 Task: For heading Arial with bold.  font size for heading22,  'Change the font style of data to'Arial Narrow.  and font size to 14,  Change the alignment of both headline & data to Align middle.  In the sheet  FinStatement templates
Action: Mouse moved to (913, 123)
Screenshot: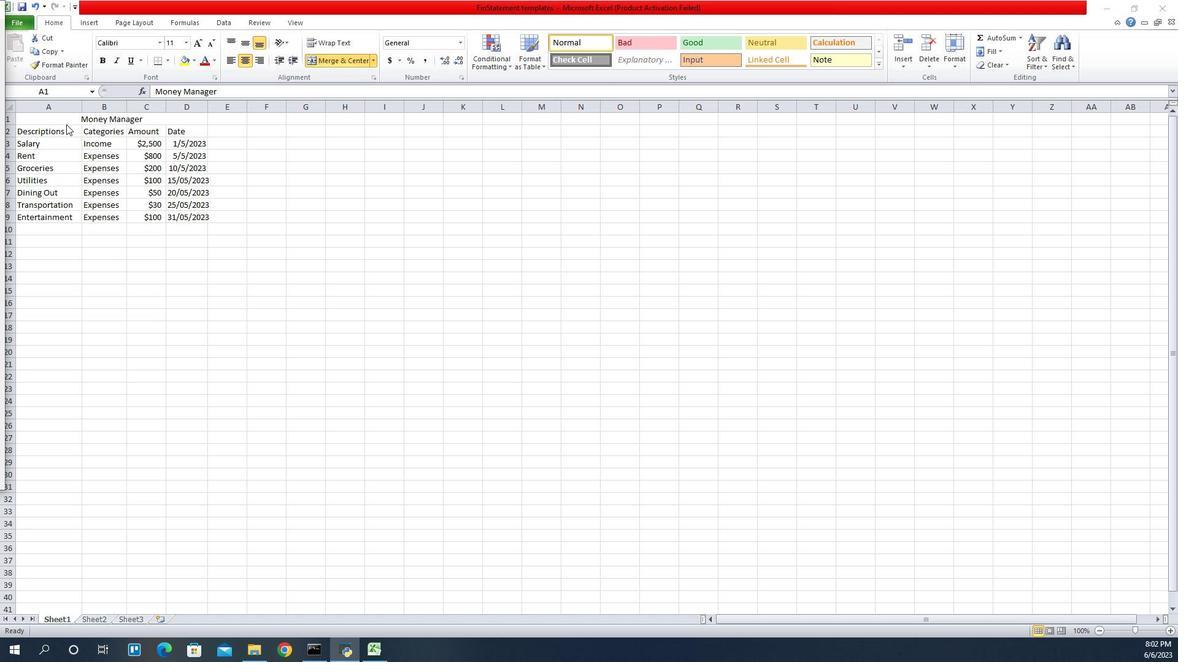 
Action: Mouse pressed left at (913, 123)
Screenshot: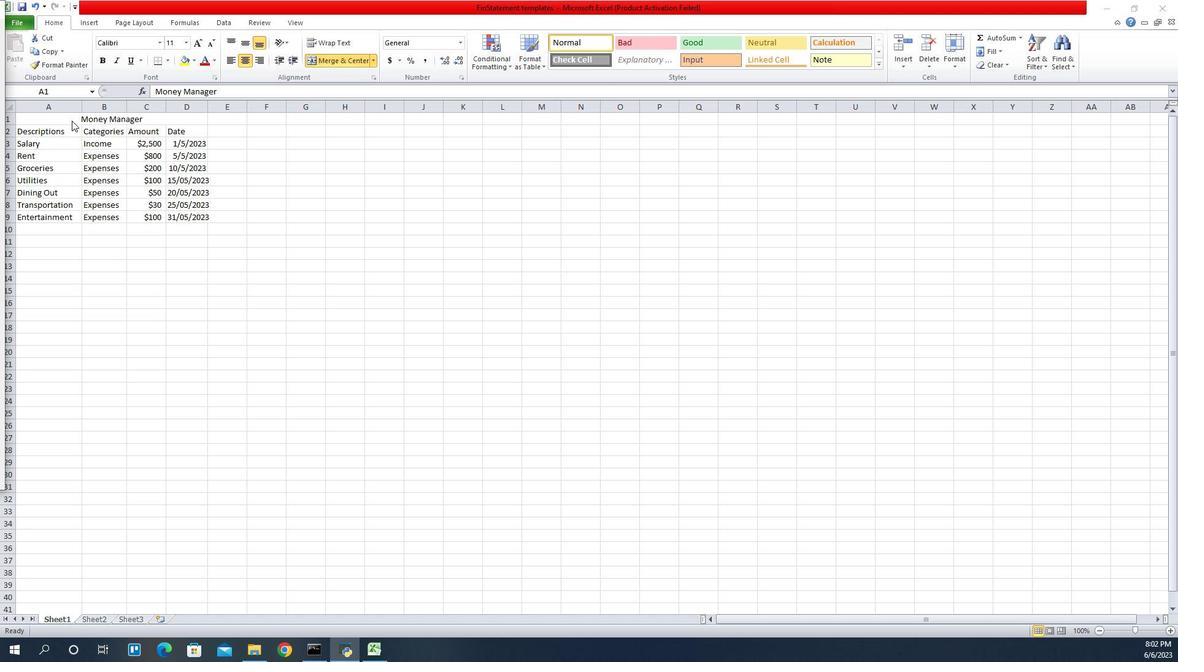 
Action: Mouse moved to (1001, 49)
Screenshot: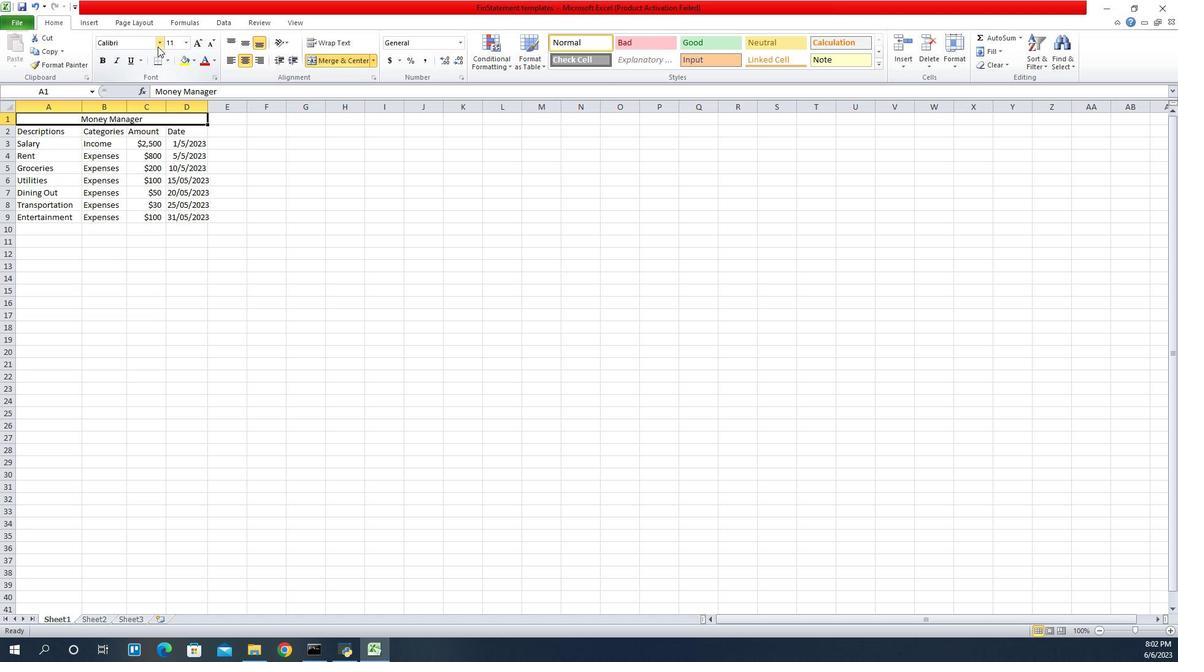 
Action: Mouse pressed left at (1001, 49)
Screenshot: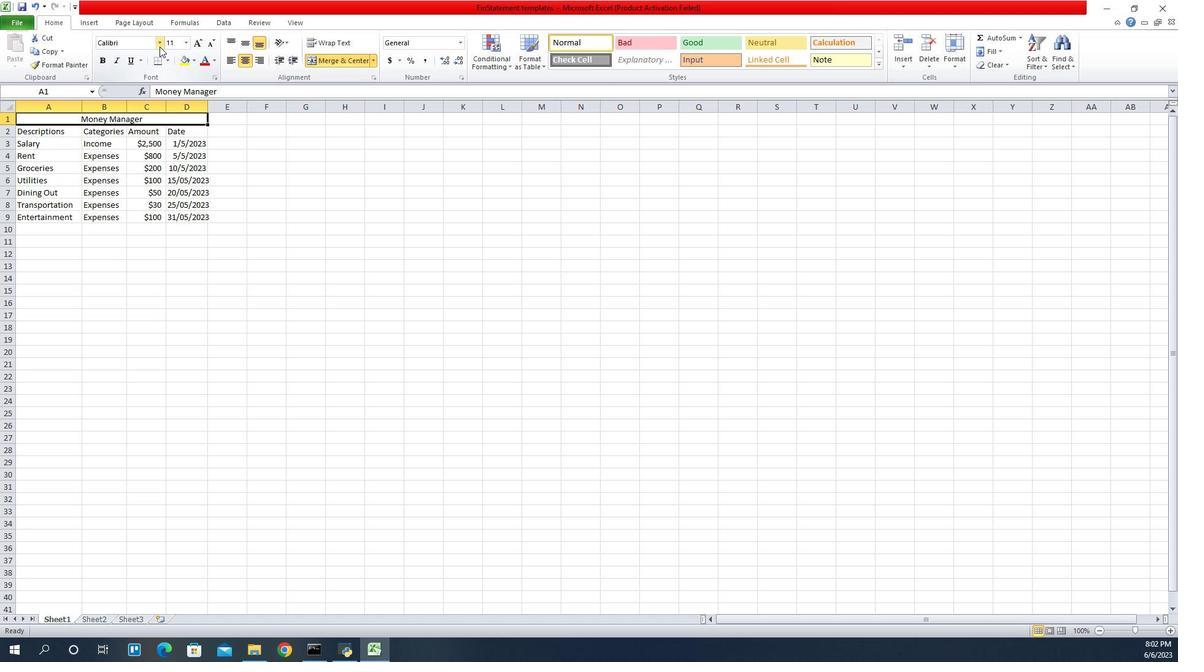 
Action: Mouse moved to (983, 144)
Screenshot: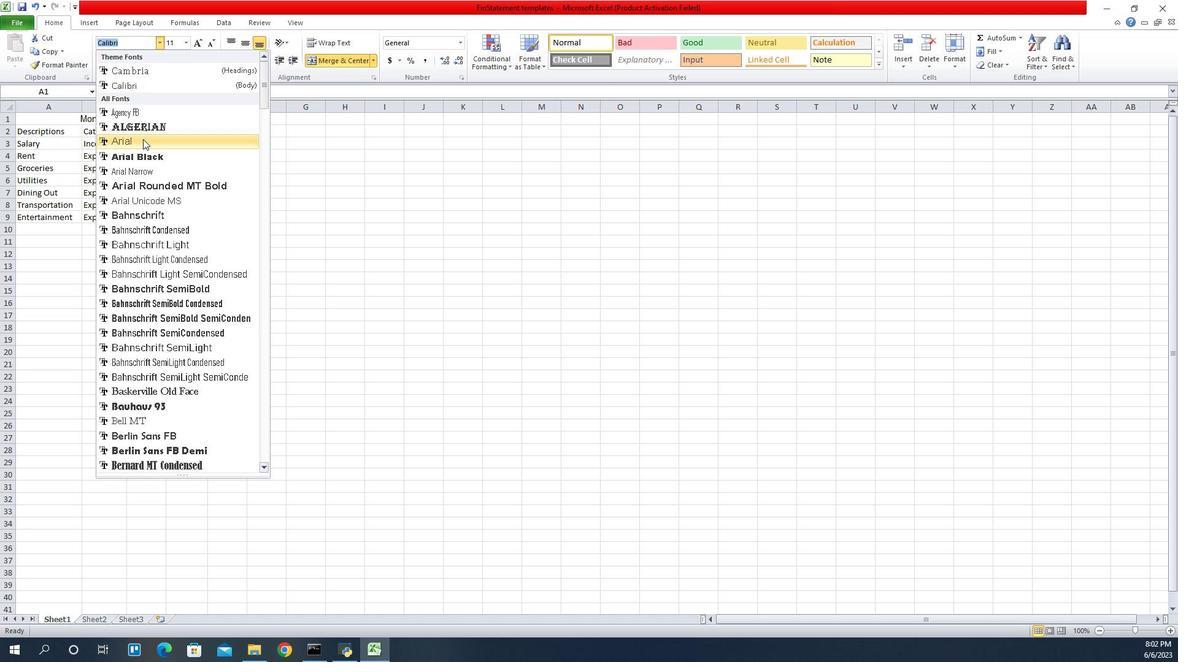 
Action: Mouse pressed left at (983, 144)
Screenshot: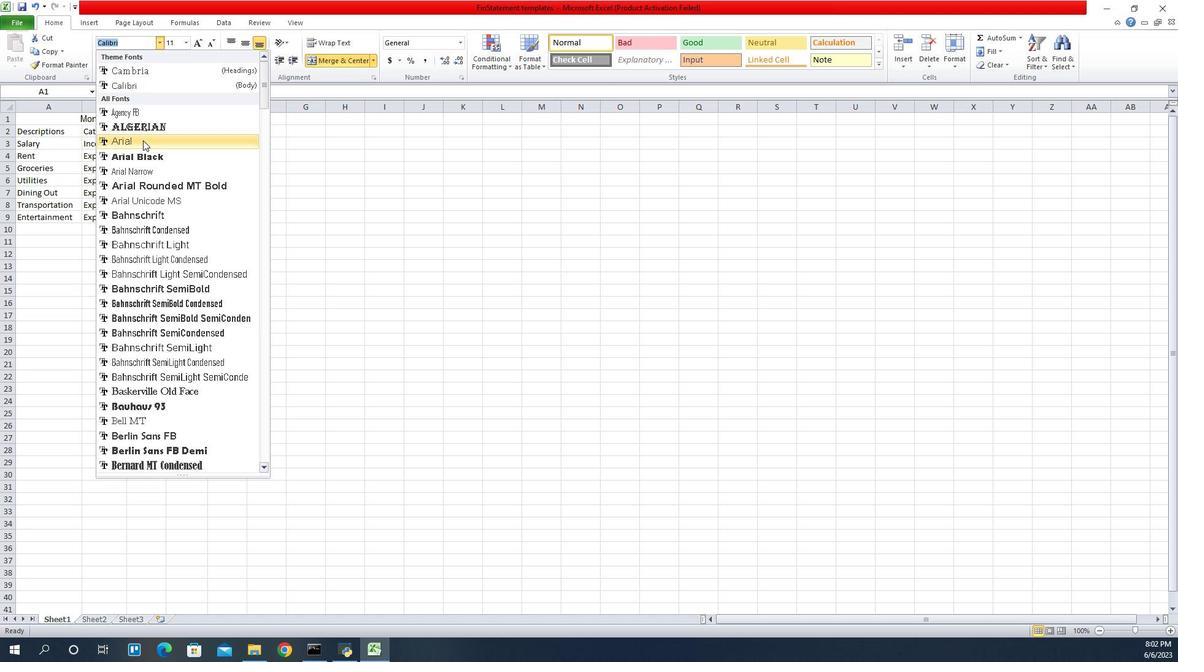 
Action: Mouse moved to (945, 65)
Screenshot: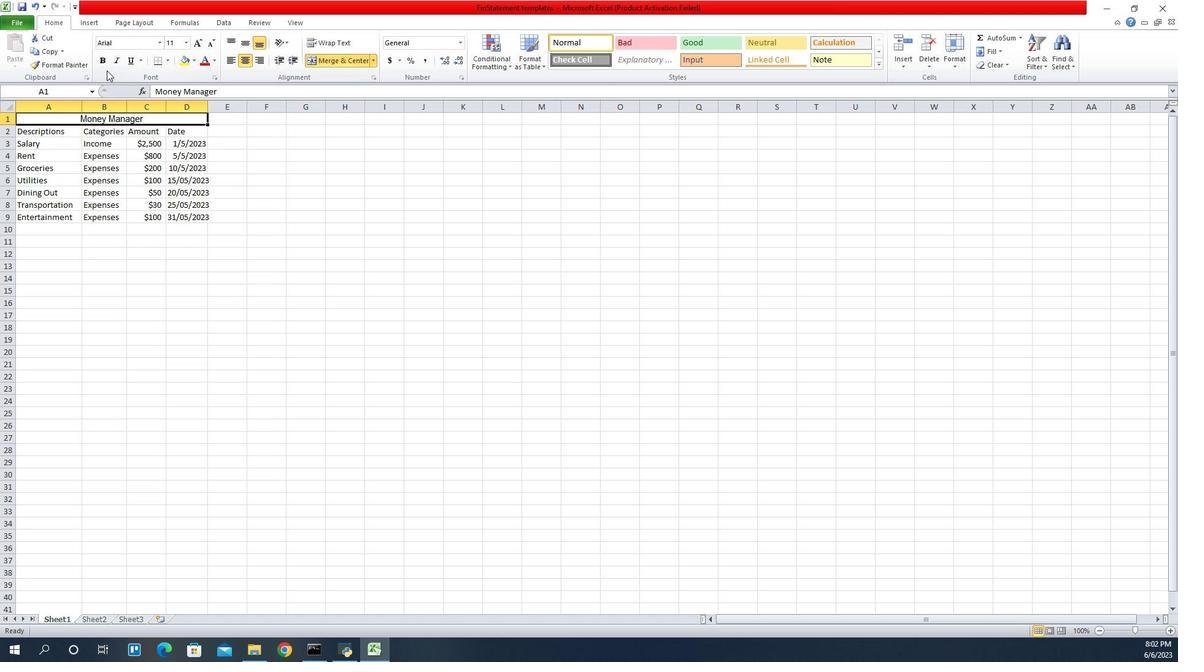 
Action: Mouse pressed left at (945, 65)
Screenshot: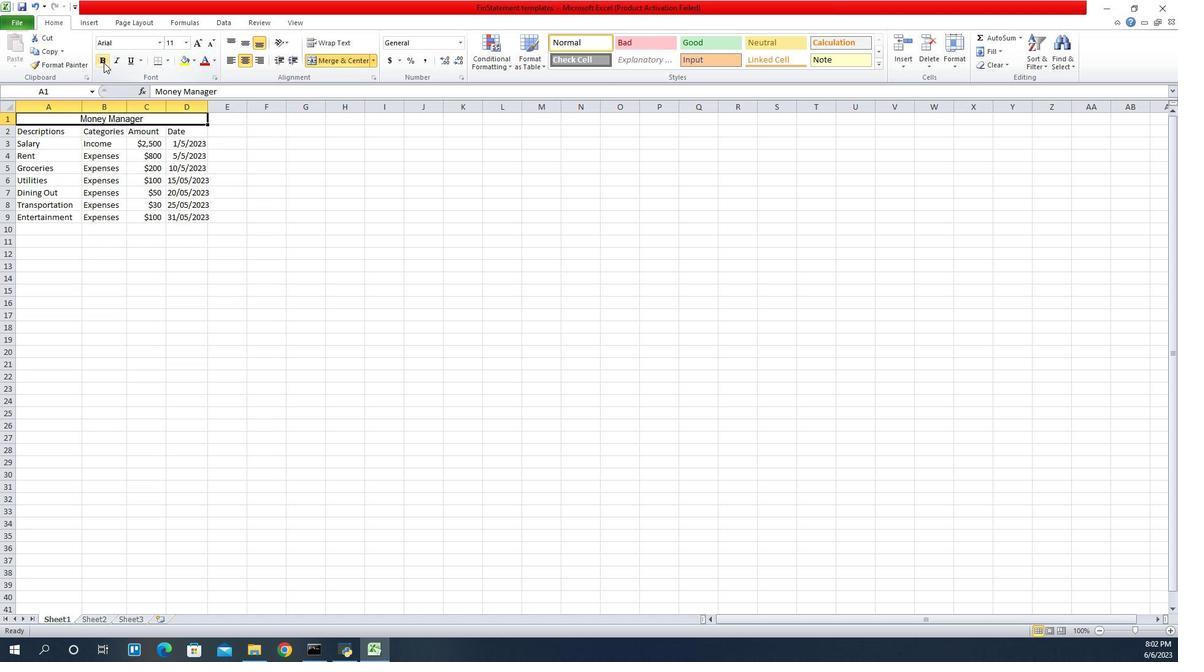 
Action: Mouse moved to (1026, 48)
Screenshot: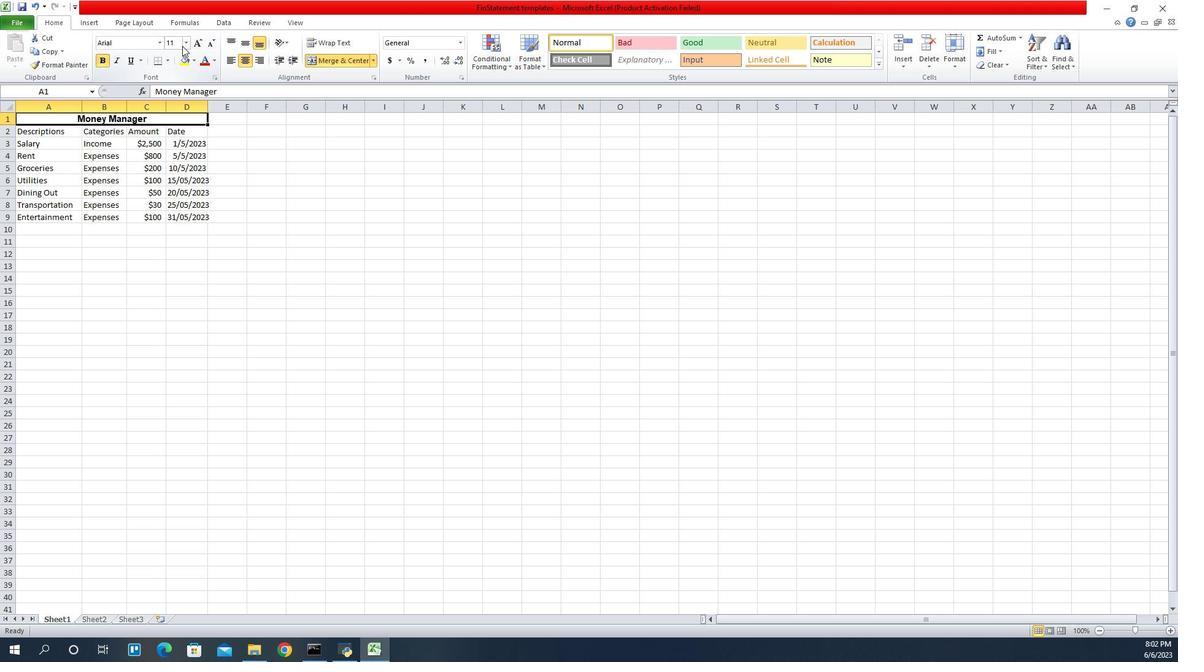
Action: Mouse pressed left at (1026, 48)
Screenshot: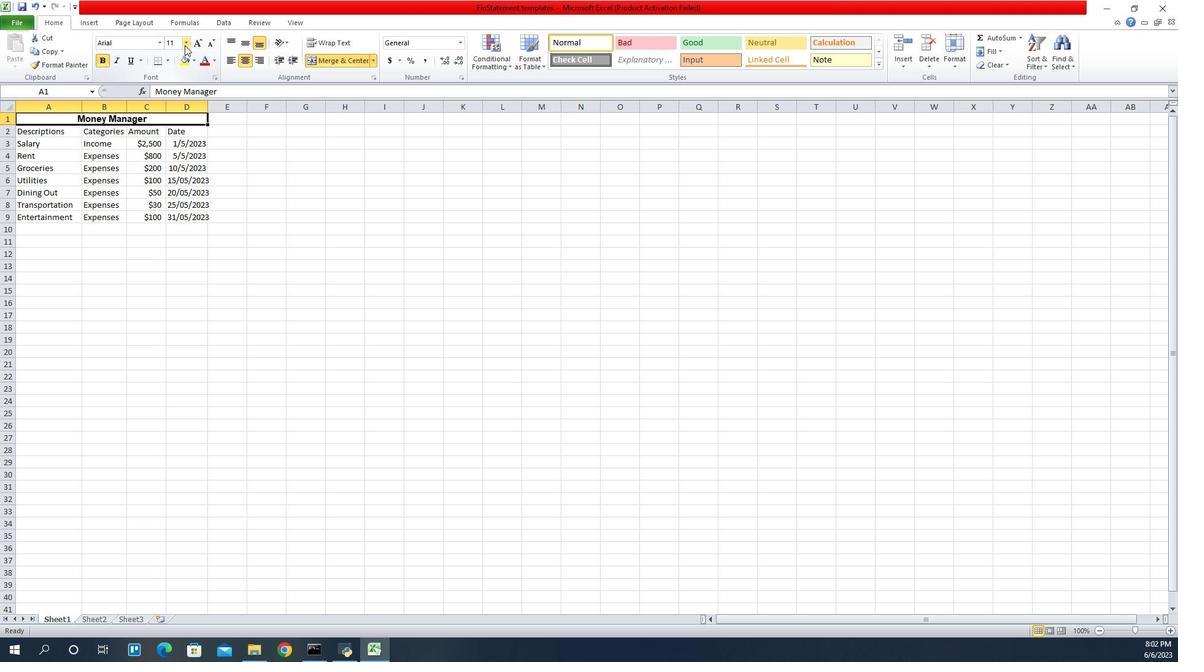 
Action: Mouse moved to (1013, 151)
Screenshot: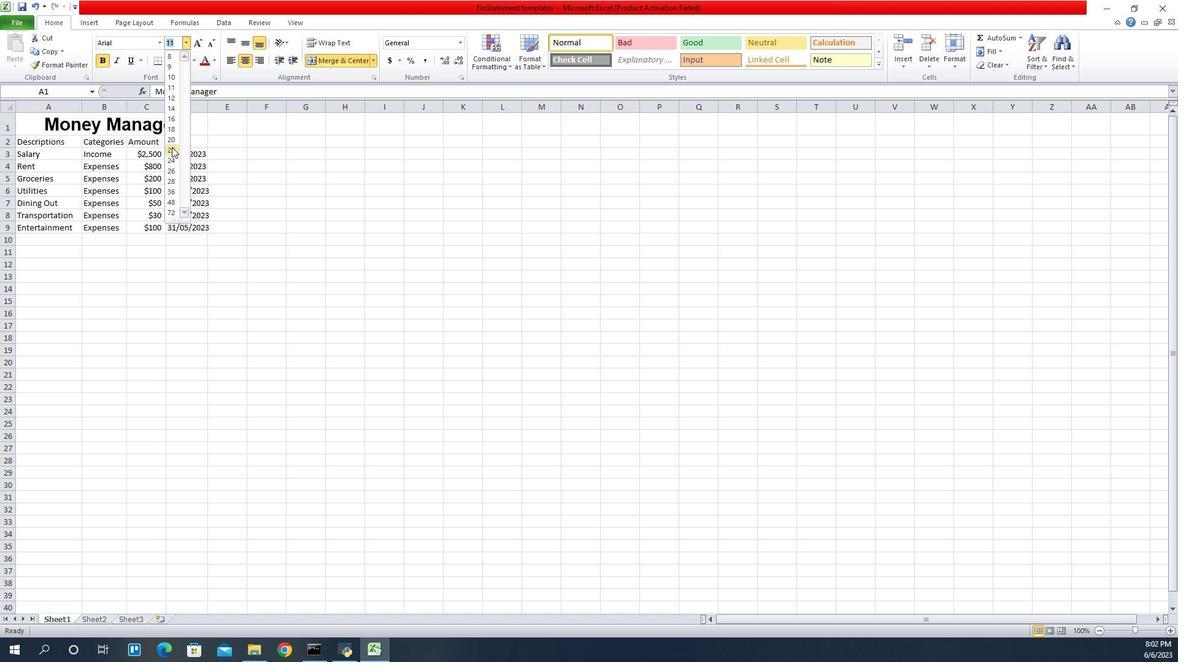
Action: Mouse pressed left at (1013, 151)
Screenshot: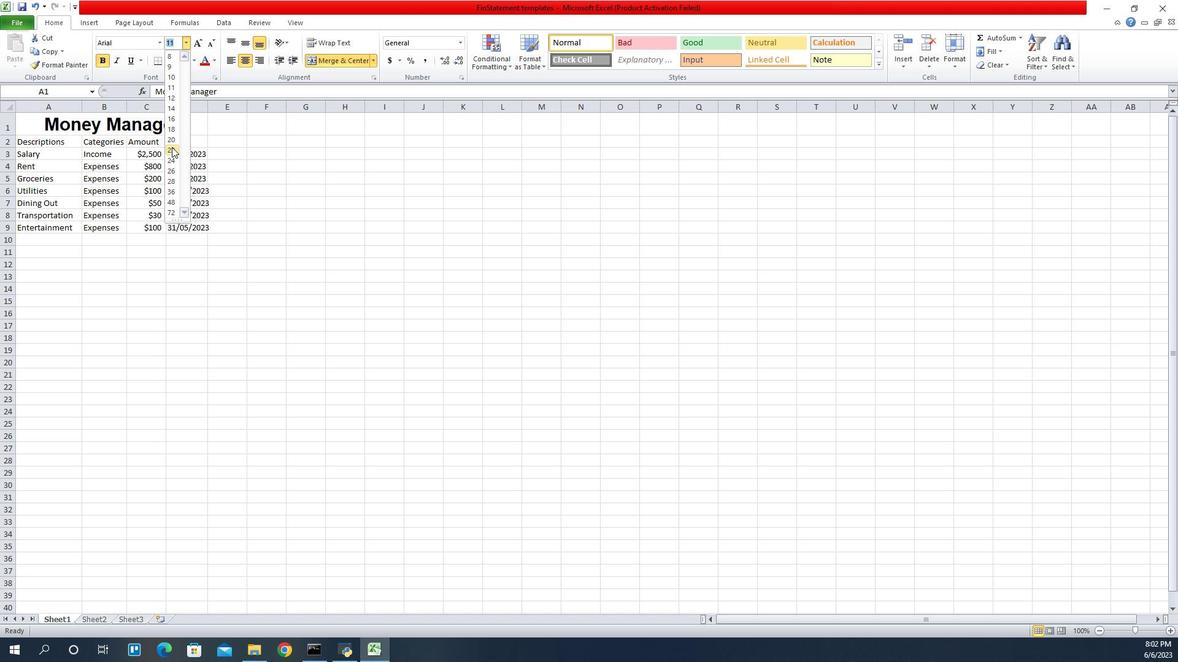 
Action: Mouse moved to (887, 144)
Screenshot: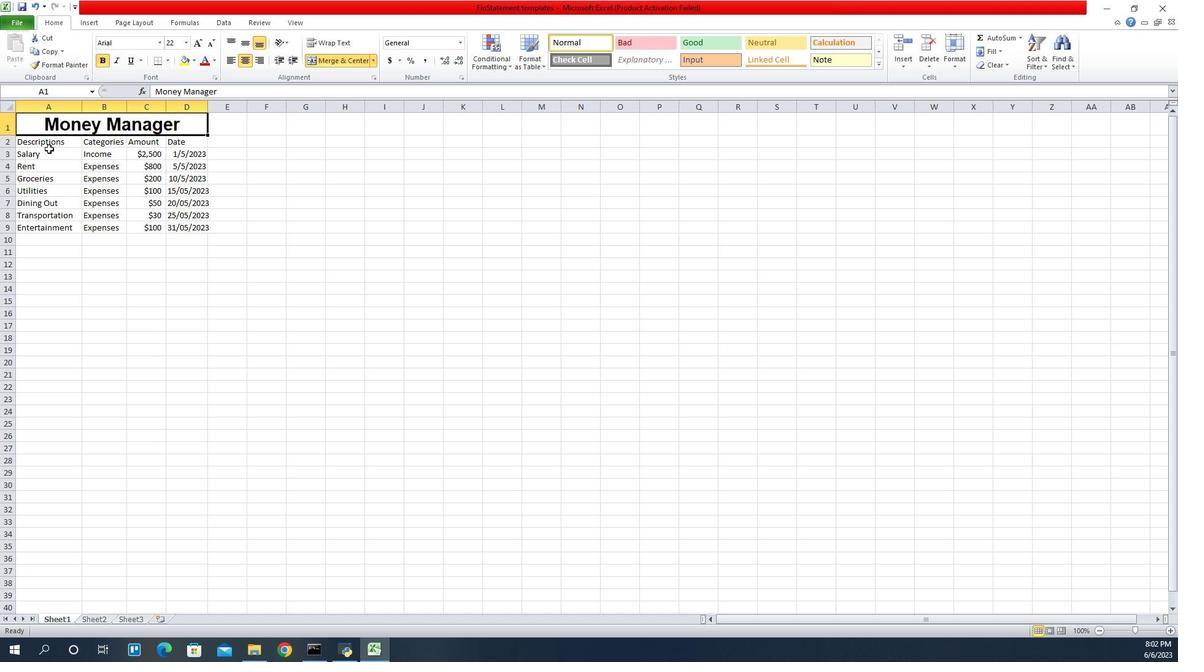 
Action: Mouse pressed left at (887, 144)
Screenshot: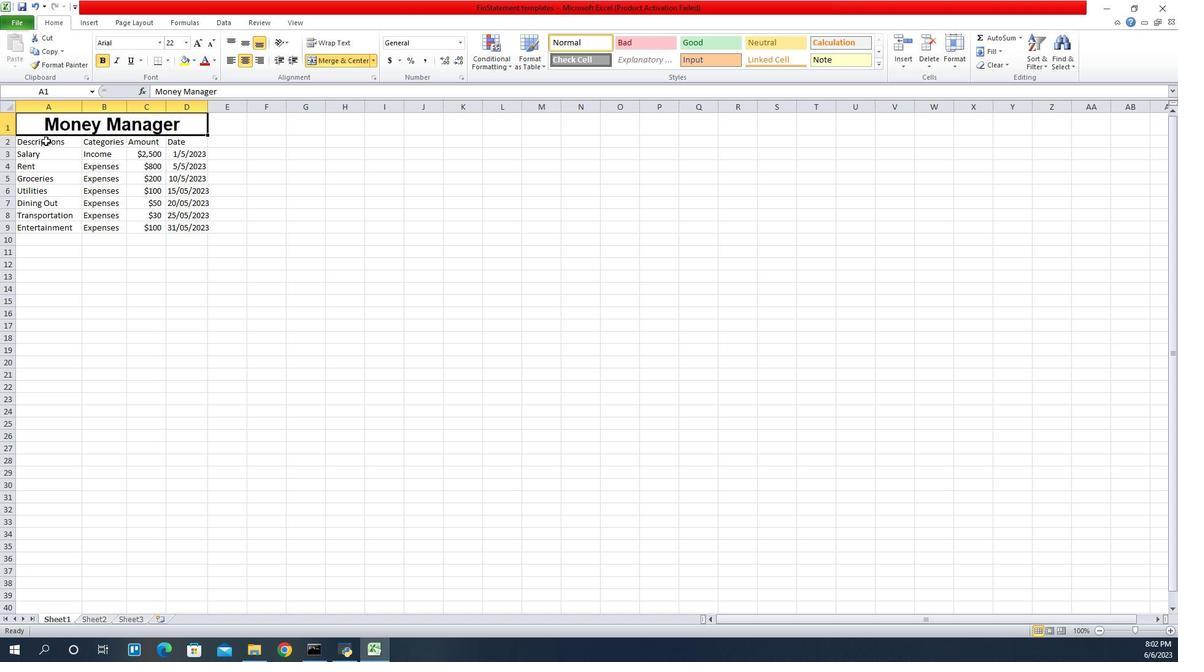
Action: Mouse moved to (1002, 47)
Screenshot: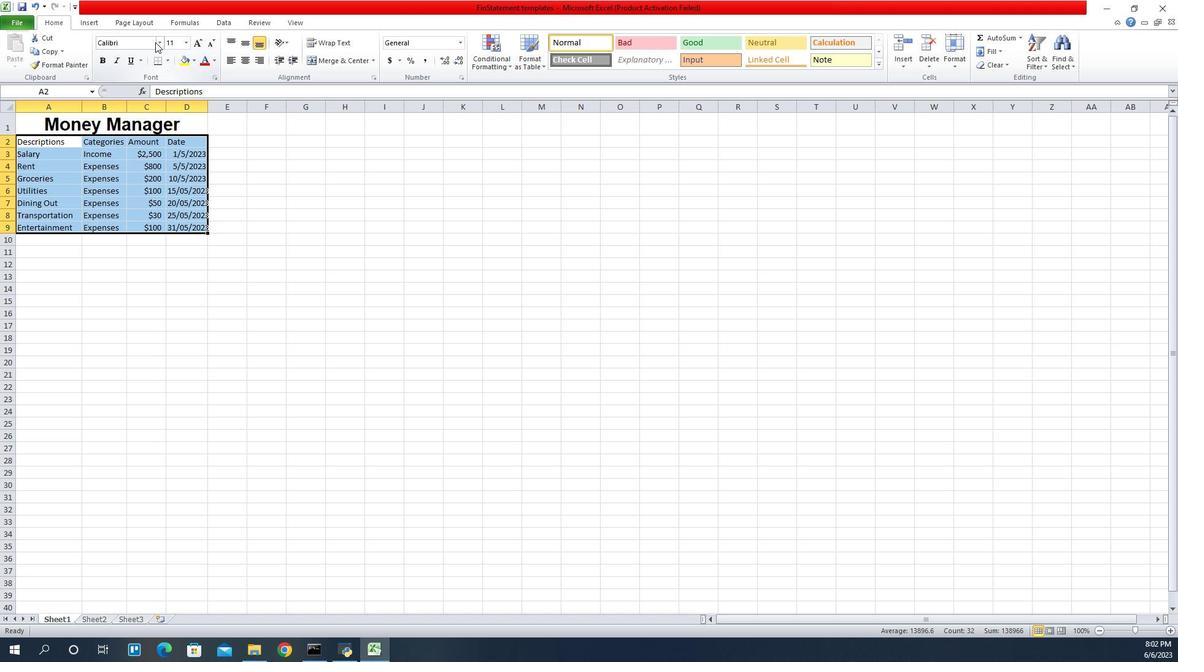 
Action: Mouse pressed left at (1002, 47)
Screenshot: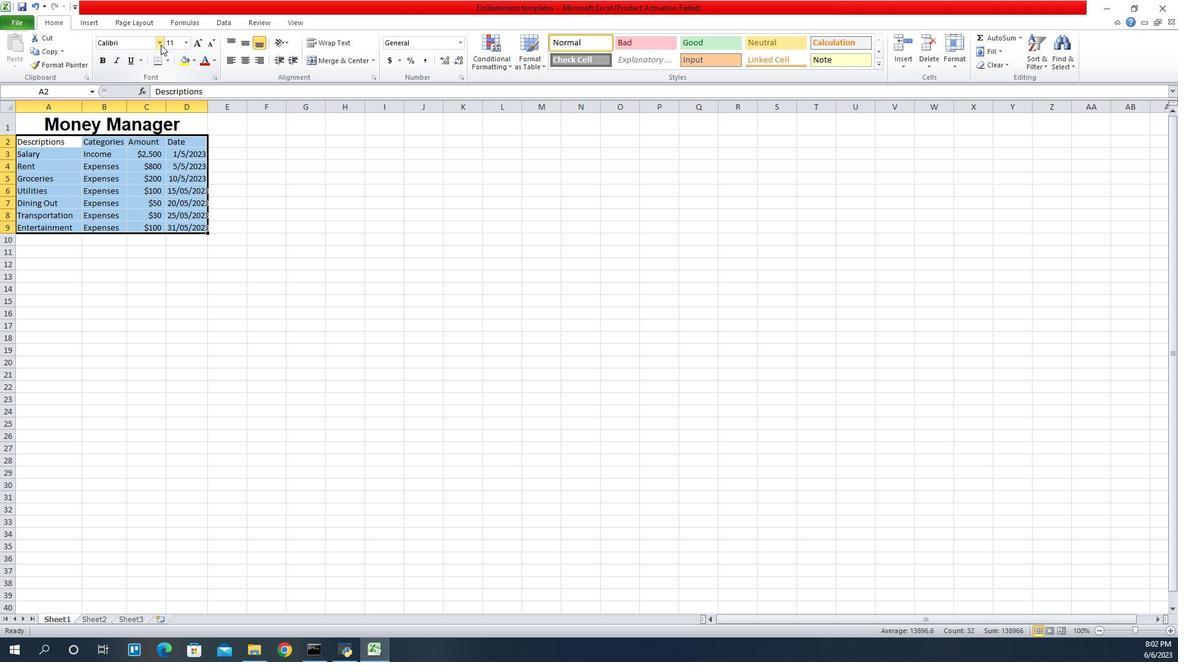 
Action: Mouse moved to (986, 177)
Screenshot: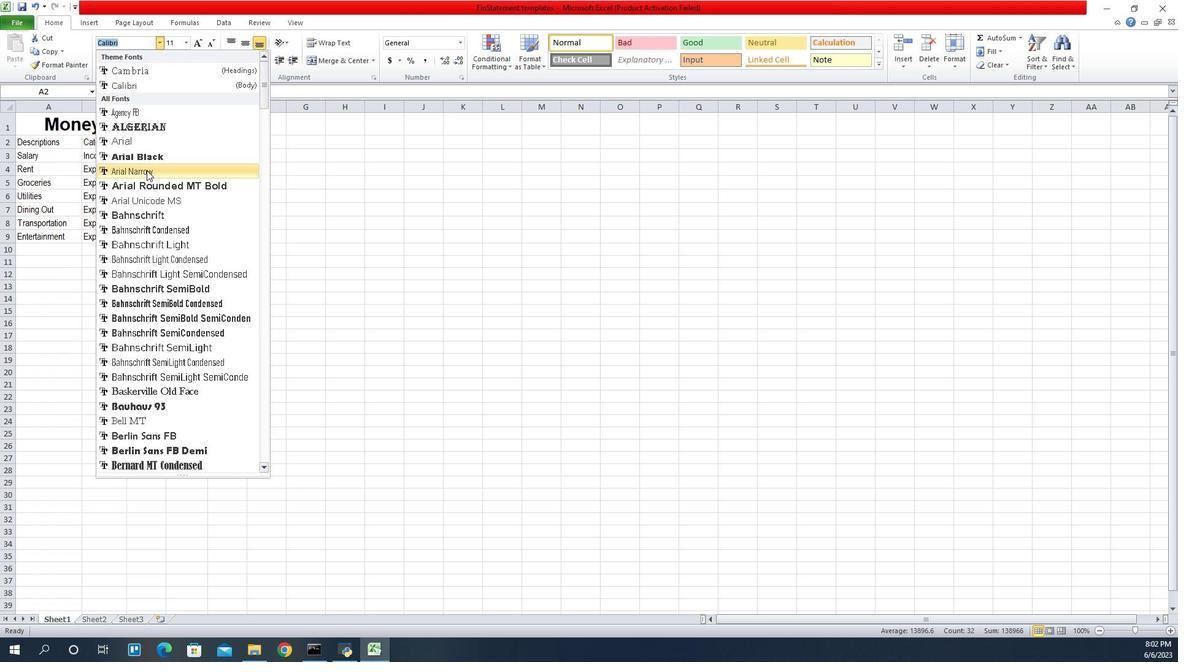 
Action: Mouse pressed left at (986, 177)
Screenshot: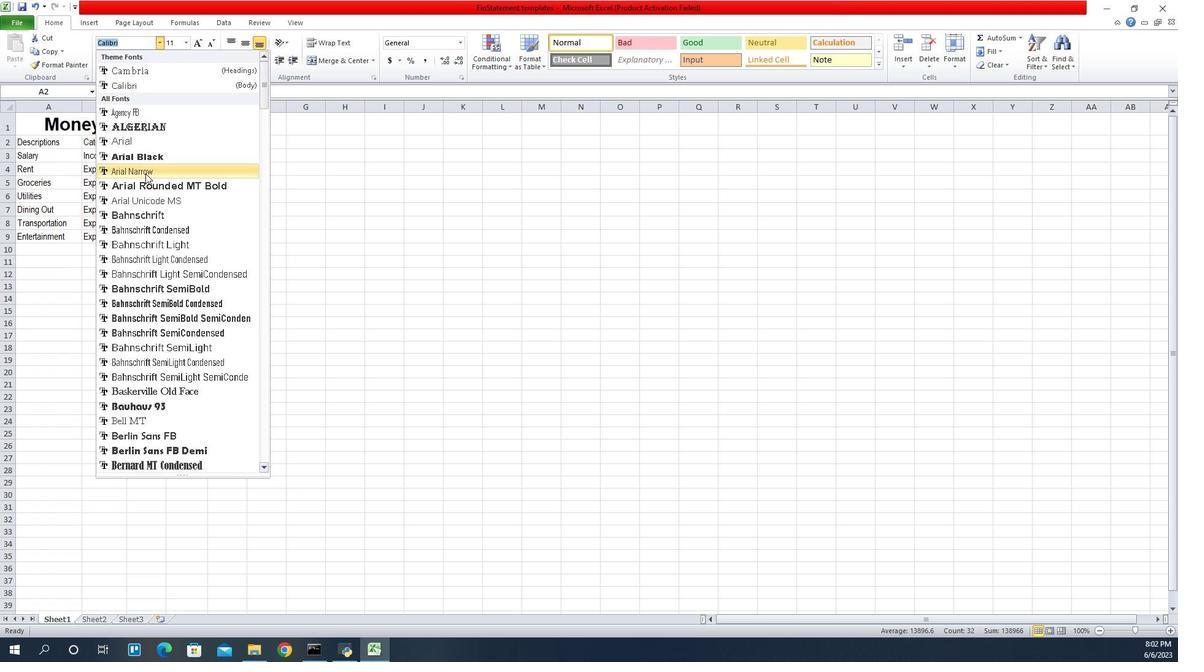 
Action: Mouse moved to (1029, 49)
Screenshot: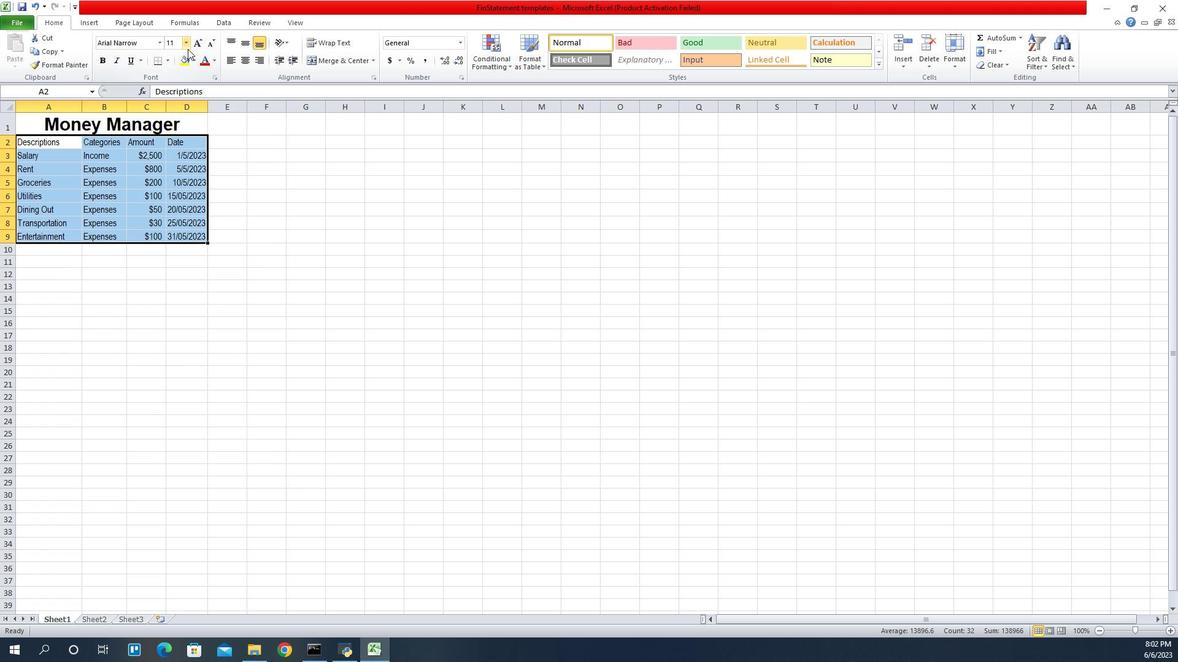 
Action: Mouse pressed left at (1029, 49)
Screenshot: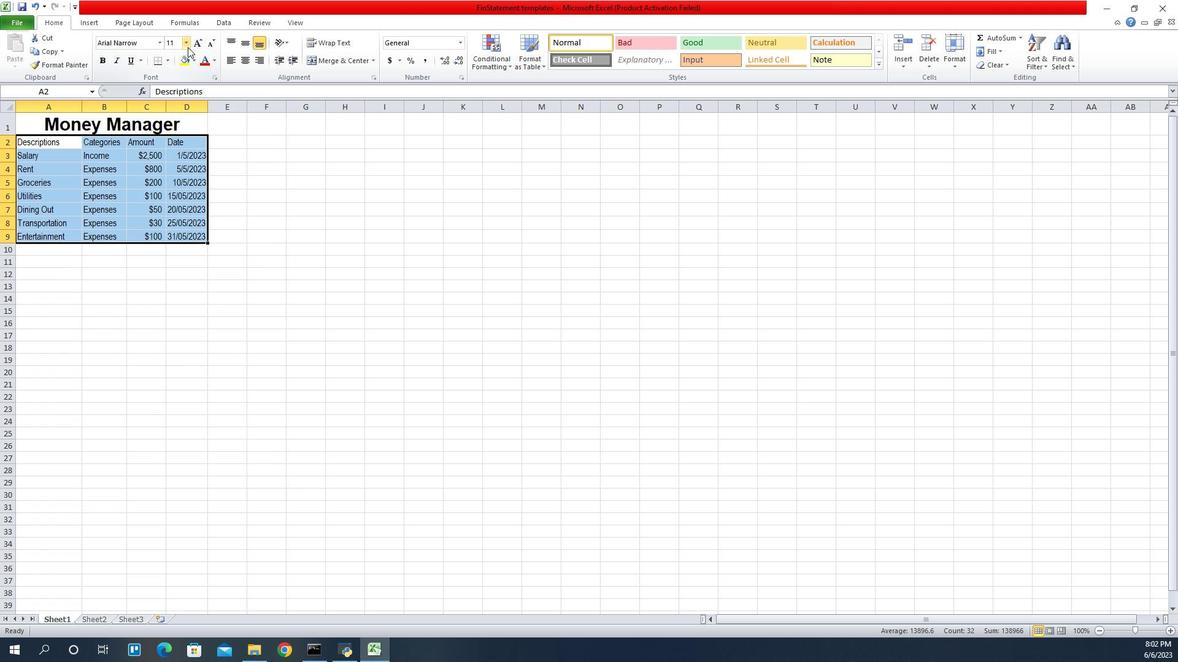
Action: Mouse moved to (1019, 109)
Screenshot: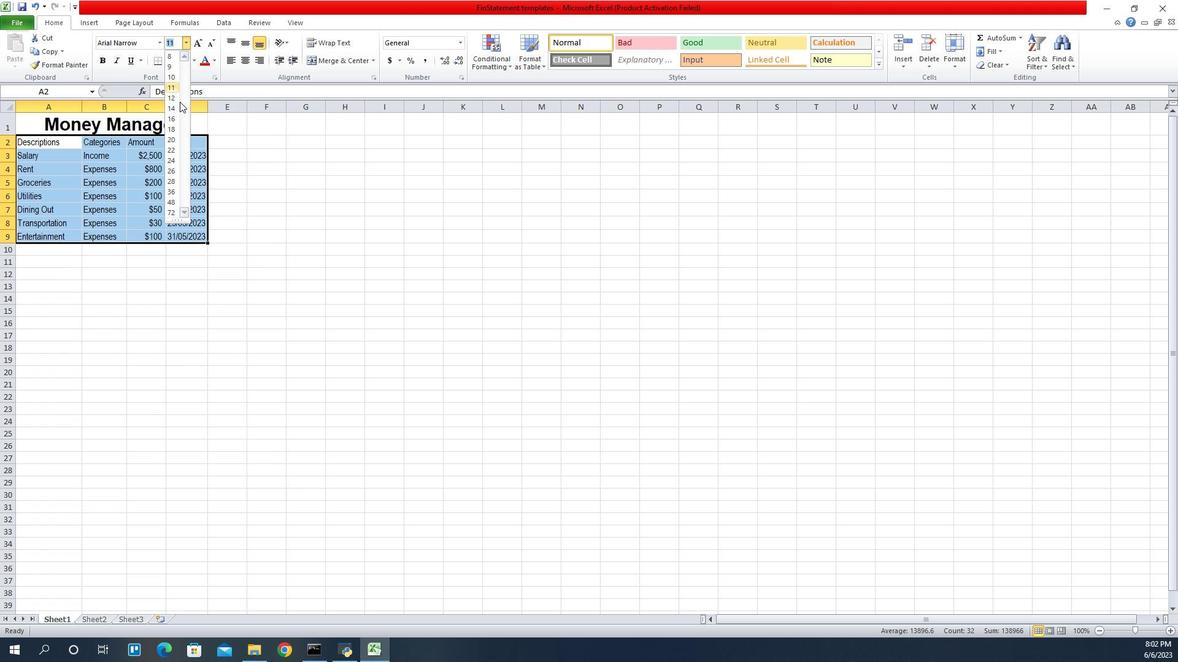 
Action: Mouse pressed left at (1019, 109)
Screenshot: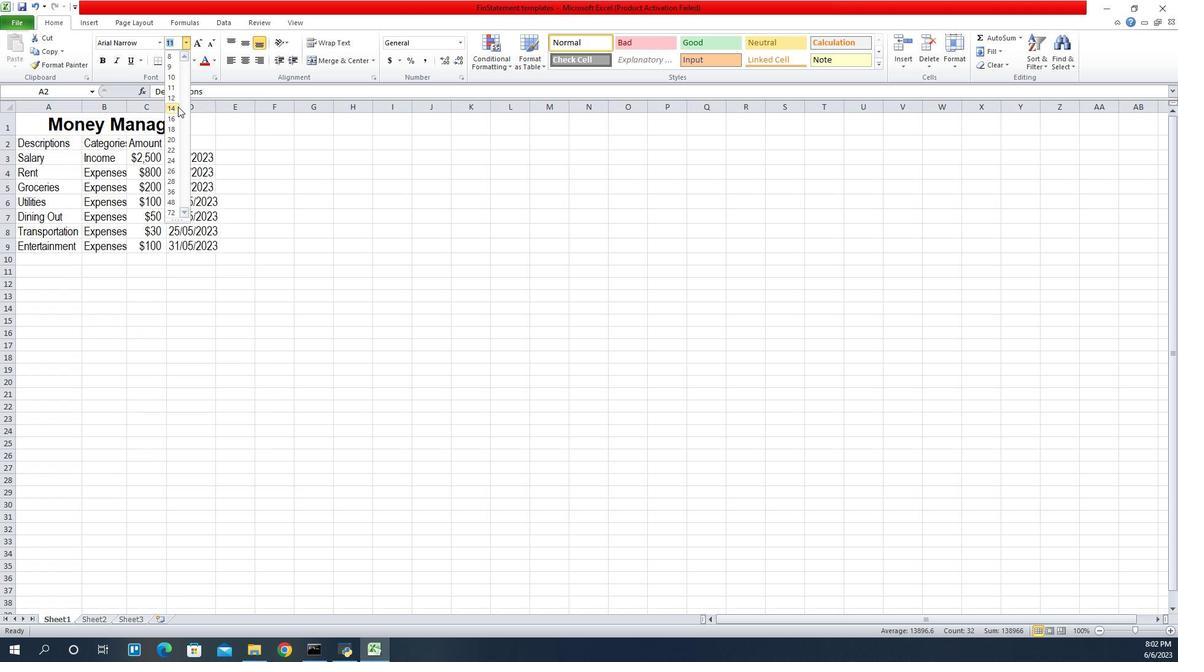 
Action: Mouse moved to (969, 124)
Screenshot: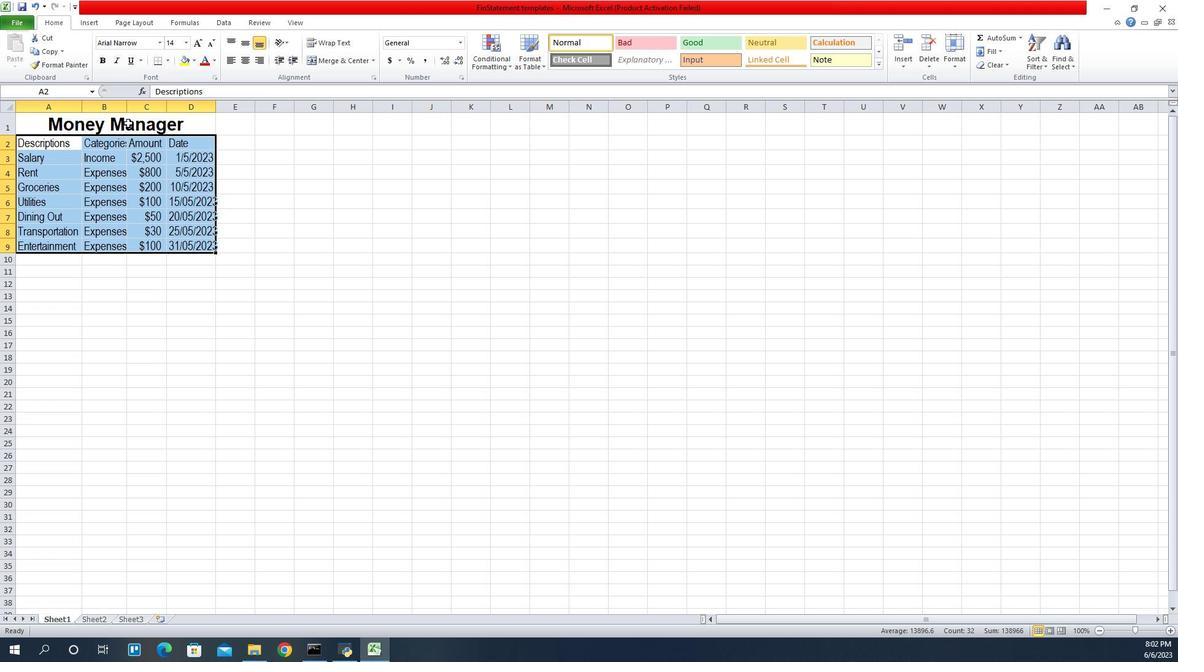 
Action: Mouse pressed left at (969, 124)
Screenshot: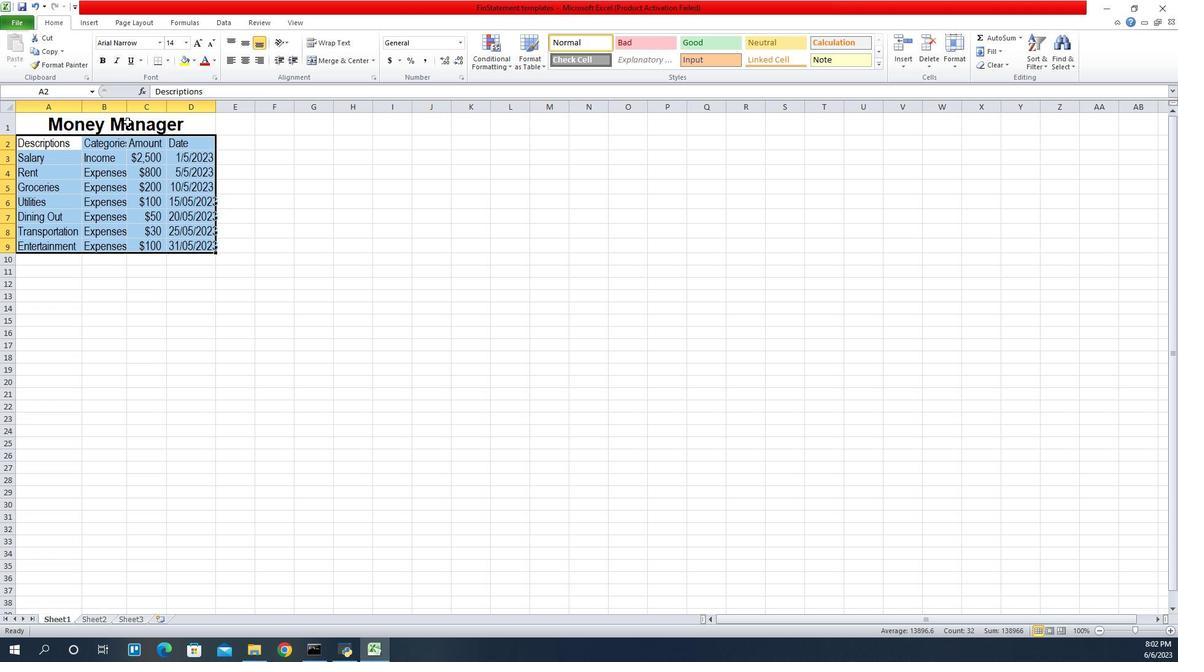 
Action: Mouse moved to (1086, 48)
Screenshot: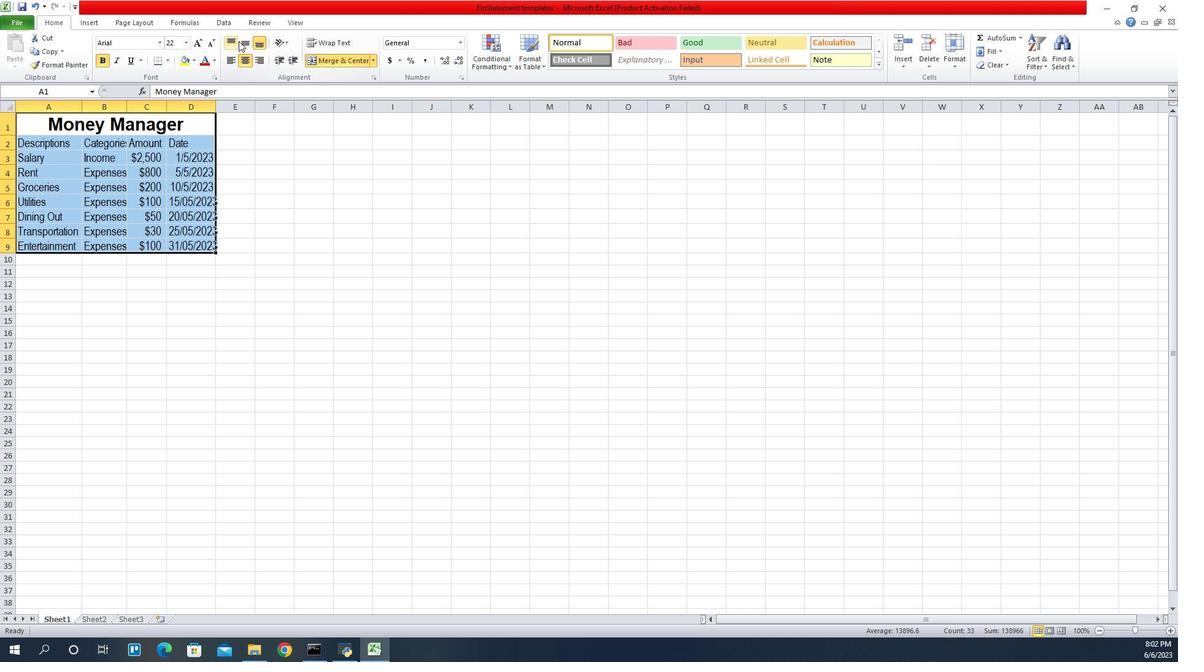 
Action: Mouse pressed left at (1086, 48)
Screenshot: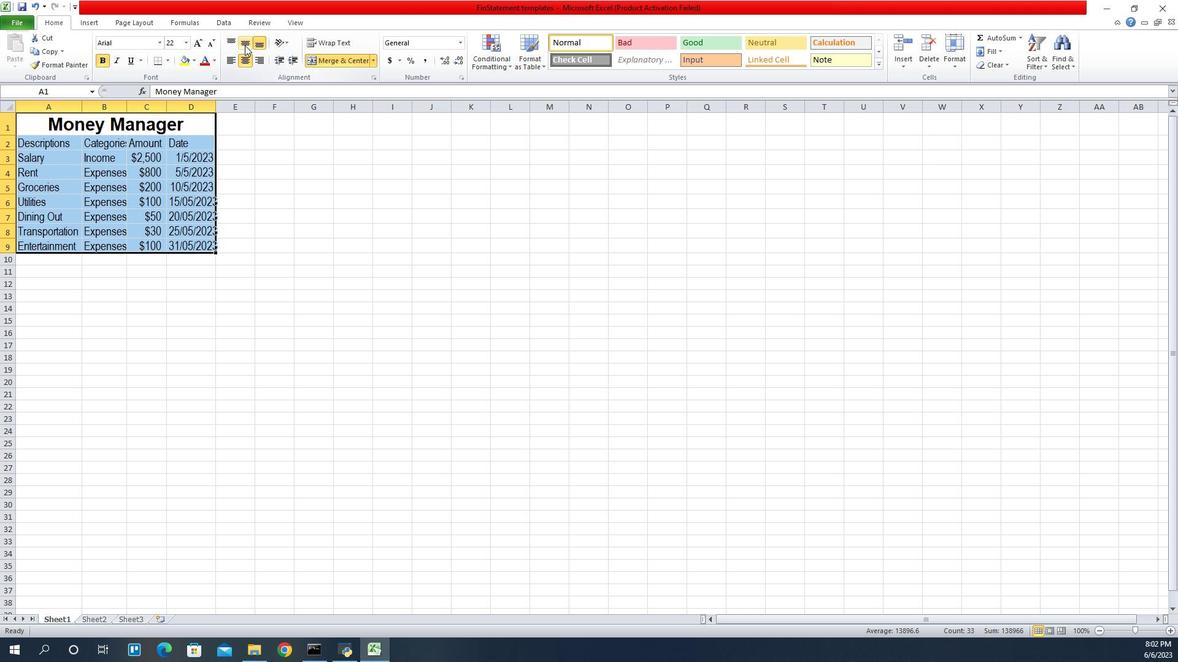 
